 Task: Export the current compressor effect preset with the file name "Compressor".
Action: Mouse moved to (246, 35)
Screenshot: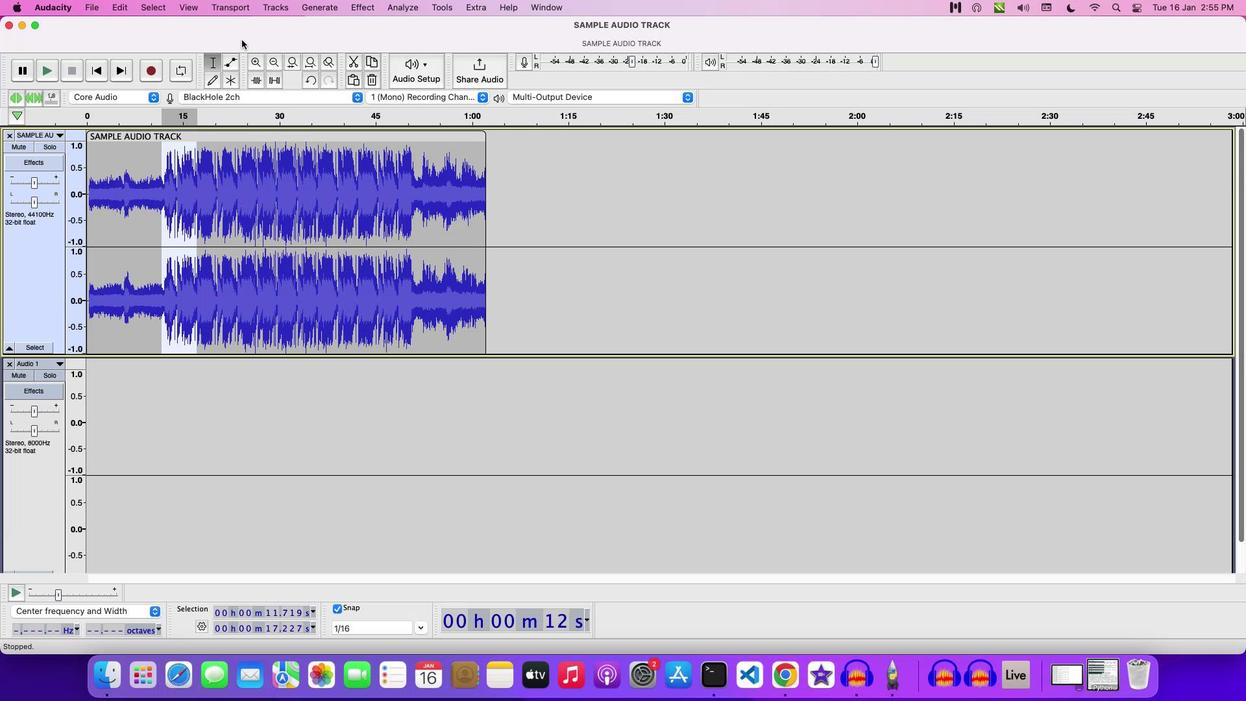 
Action: Mouse pressed left at (246, 35)
Screenshot: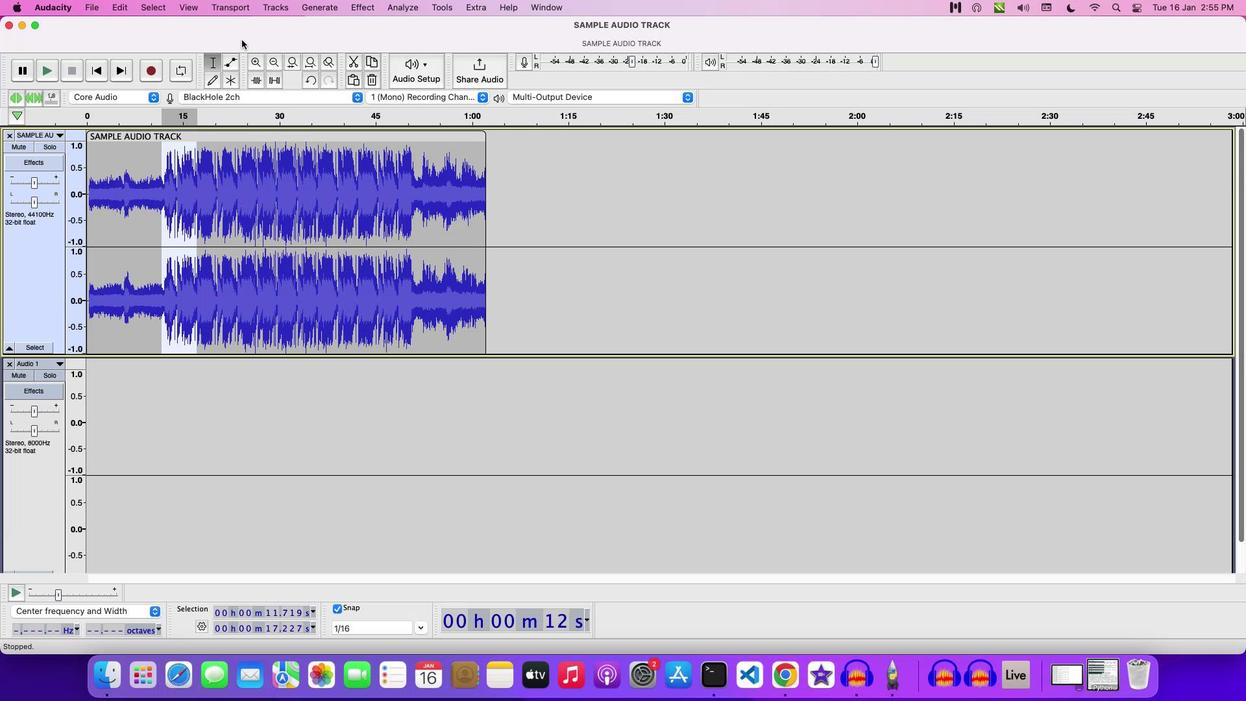 
Action: Mouse moved to (361, 5)
Screenshot: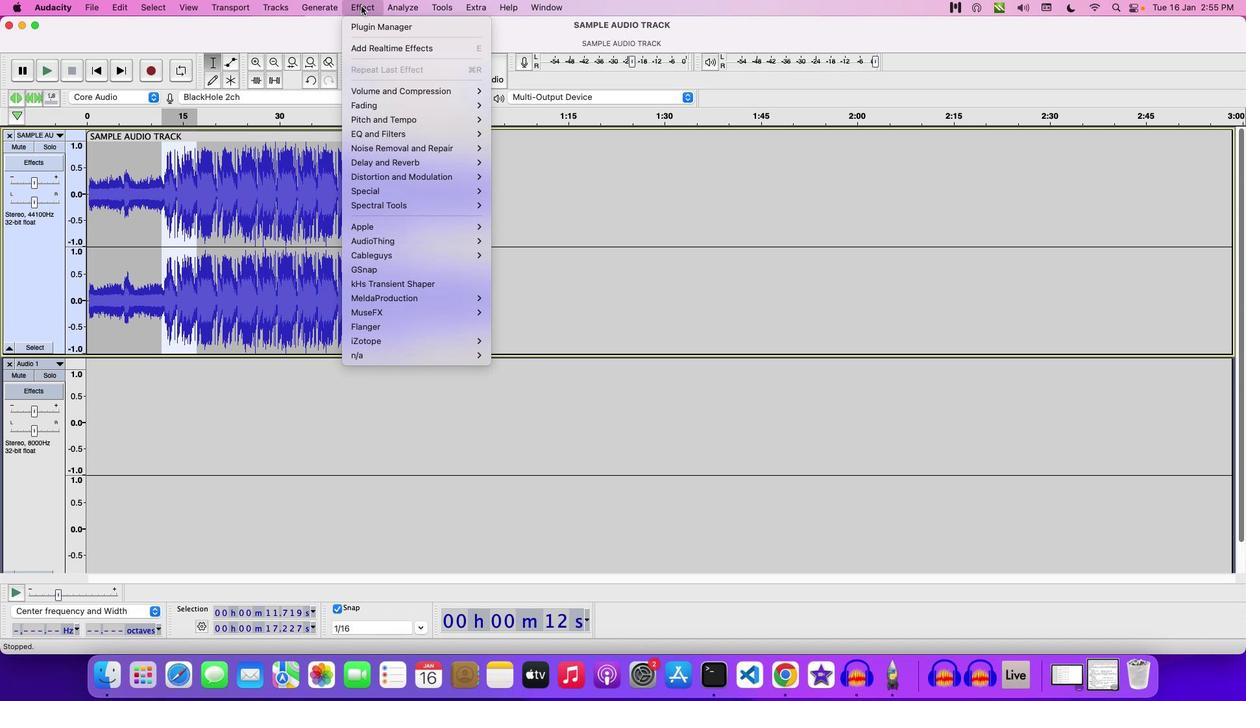 
Action: Mouse pressed left at (361, 5)
Screenshot: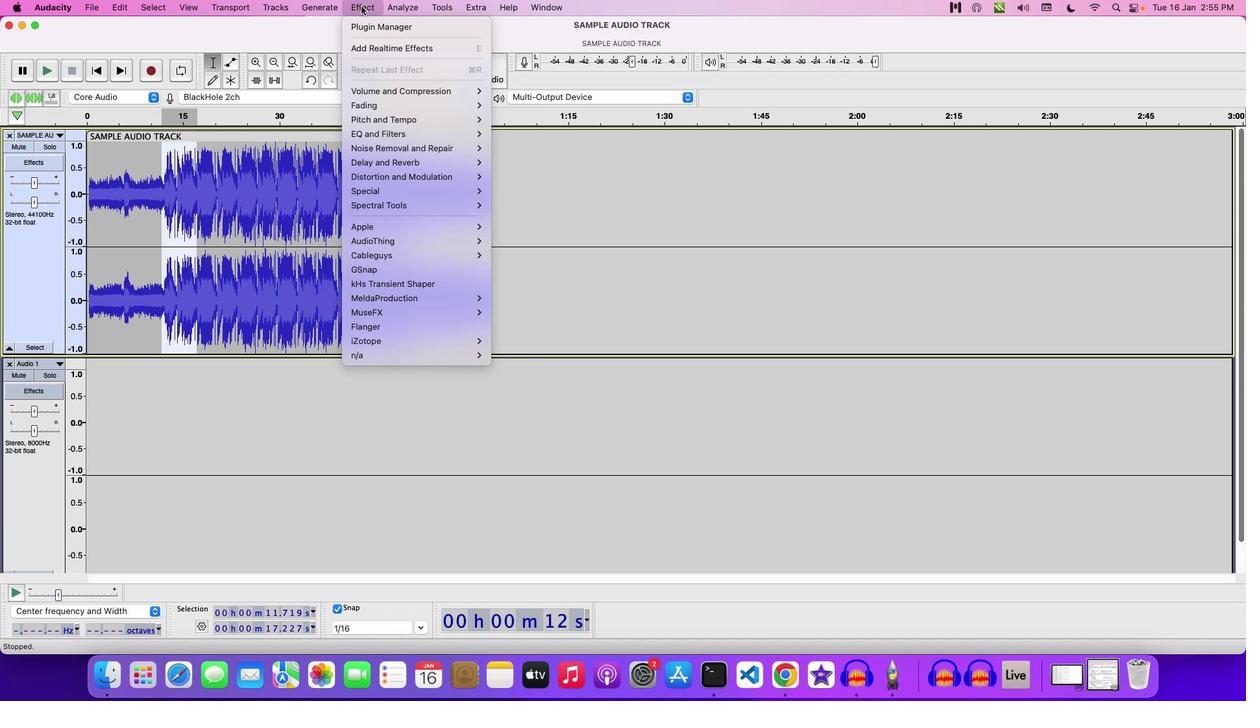 
Action: Mouse moved to (529, 124)
Screenshot: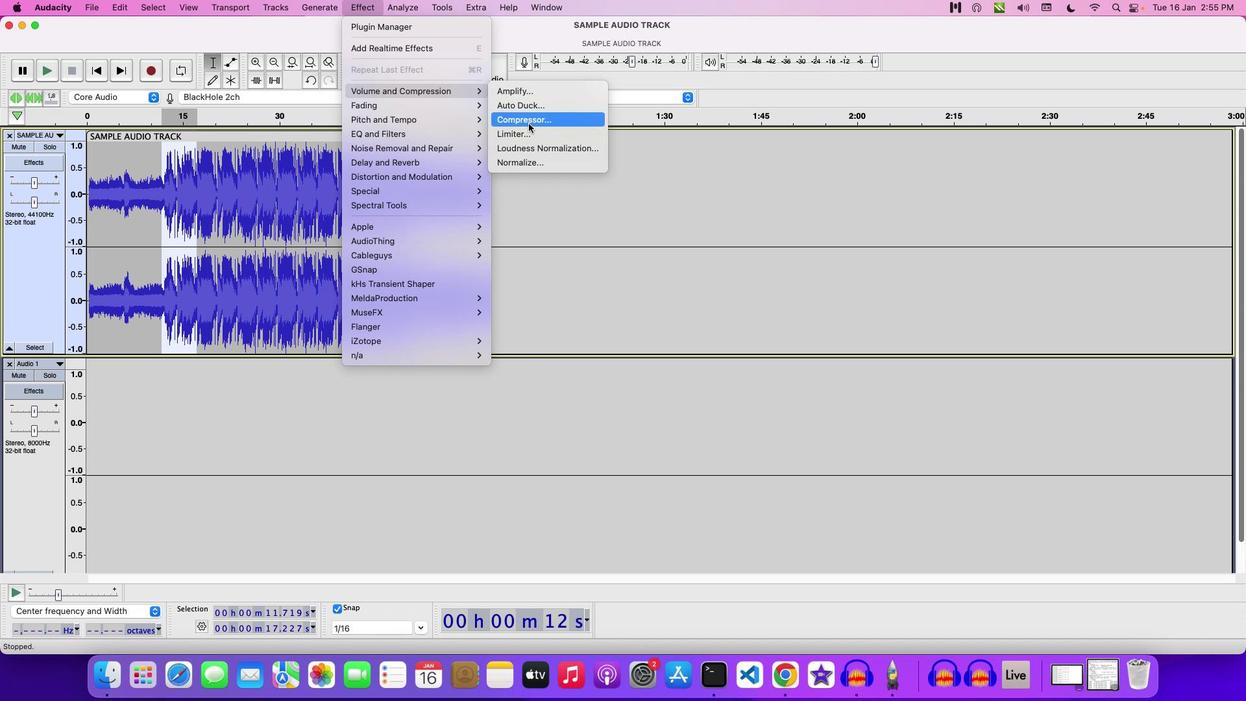 
Action: Mouse pressed left at (529, 124)
Screenshot: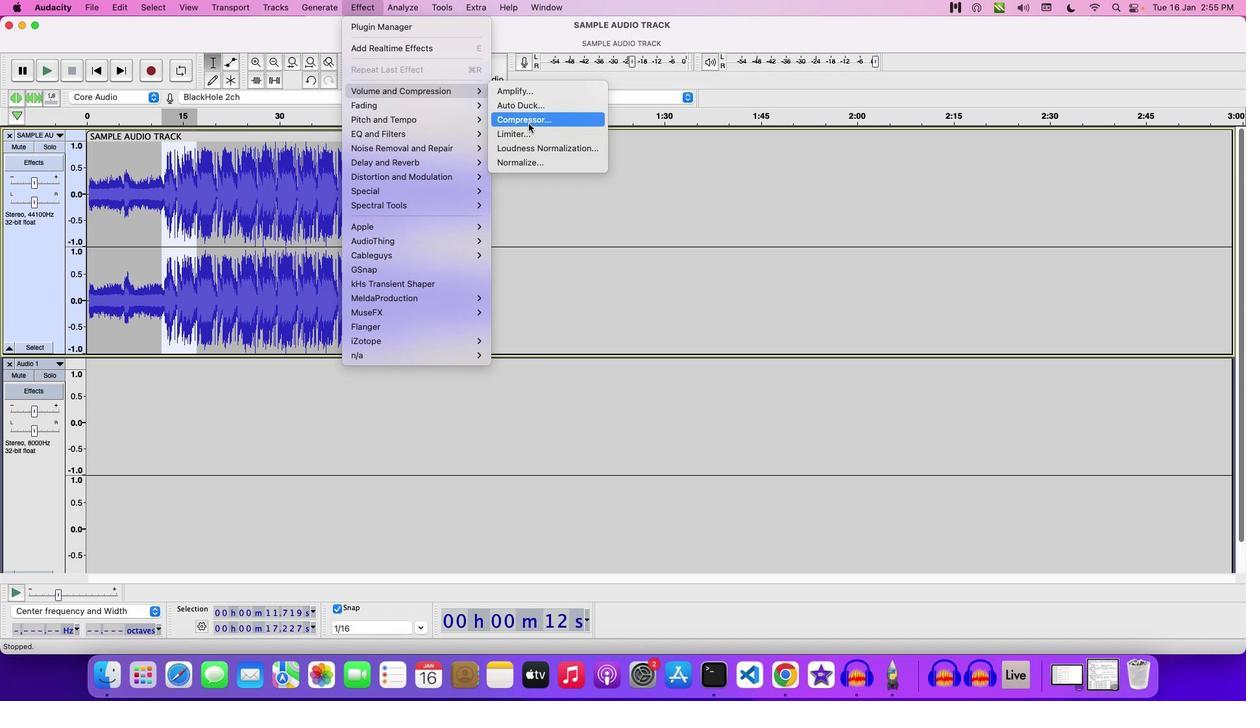 
Action: Mouse moved to (530, 207)
Screenshot: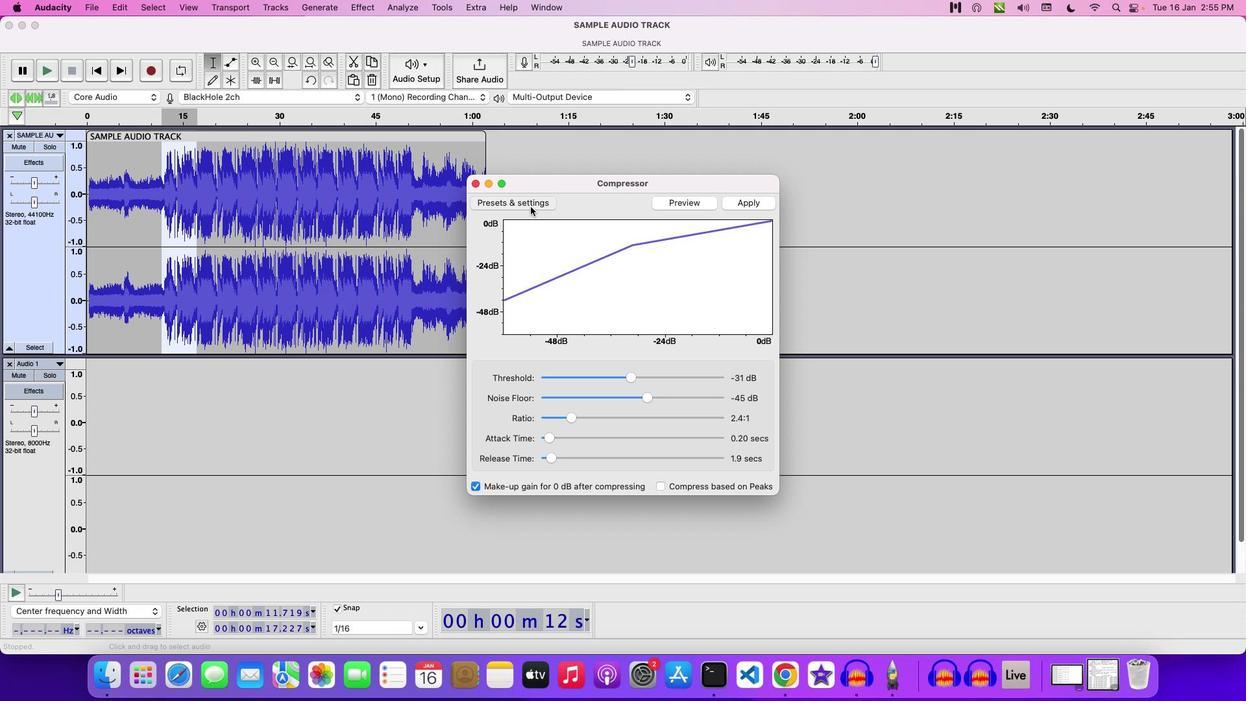 
Action: Mouse pressed left at (530, 207)
Screenshot: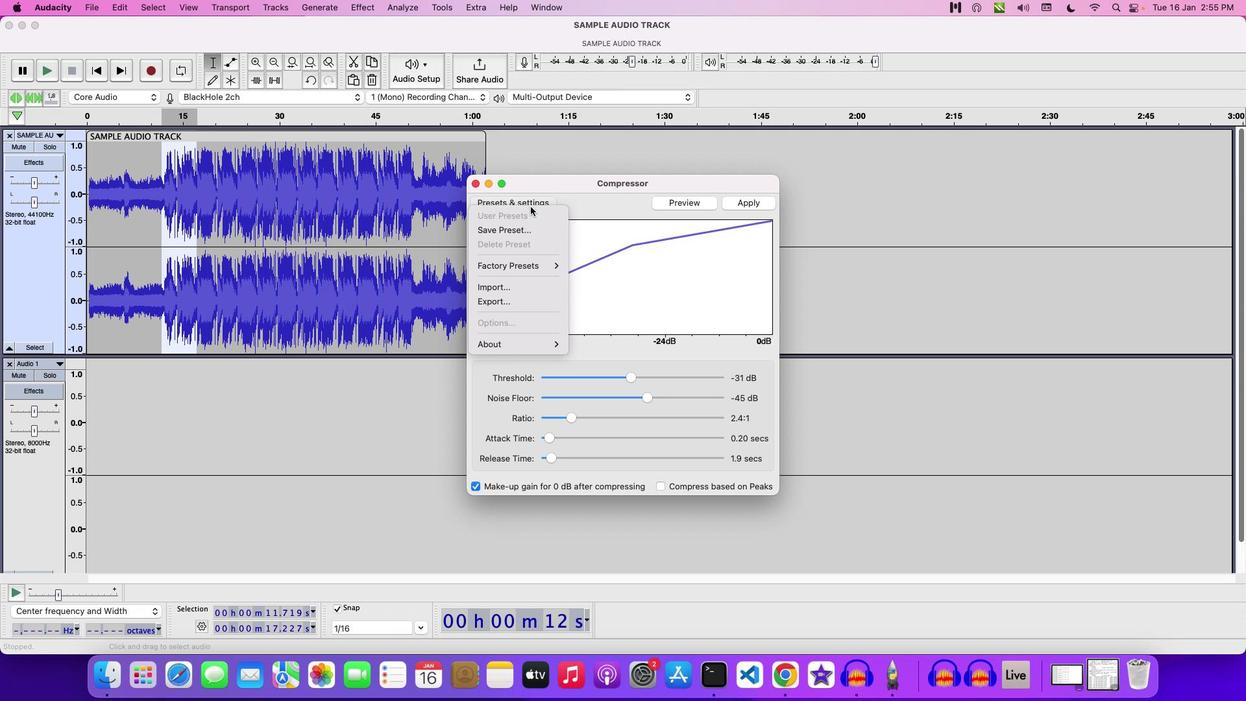 
Action: Mouse moved to (510, 303)
Screenshot: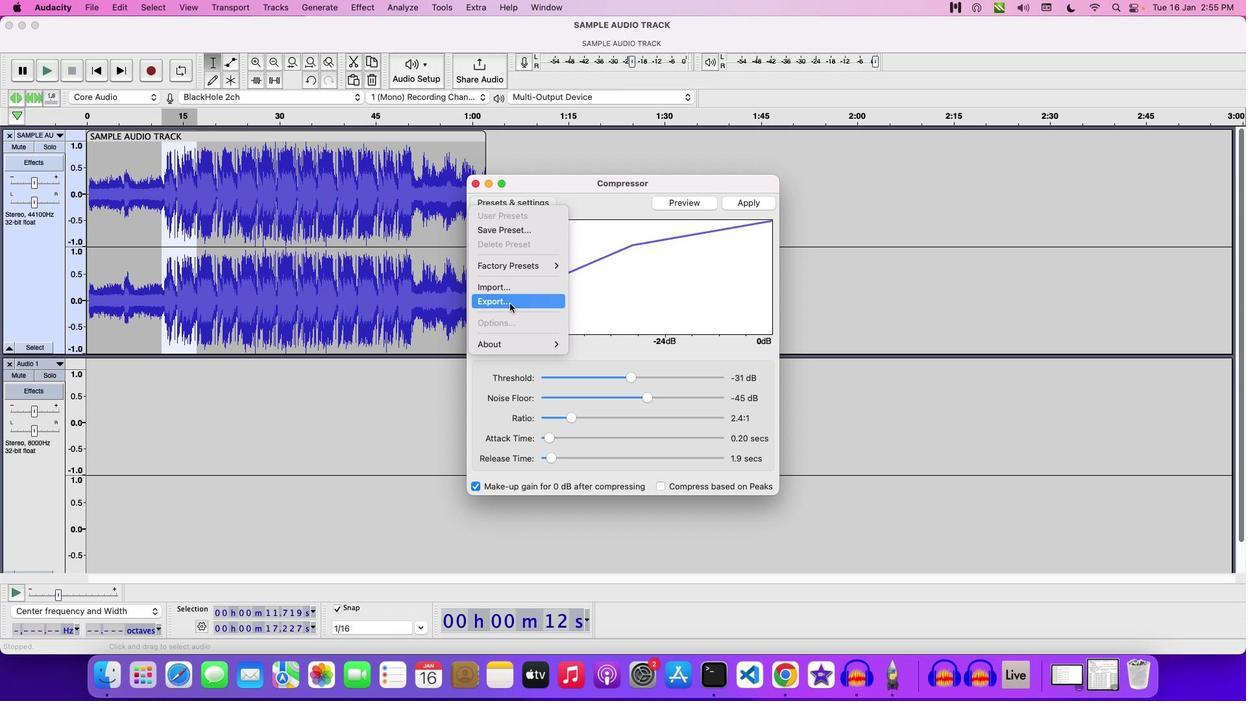 
Action: Mouse pressed left at (510, 303)
Screenshot: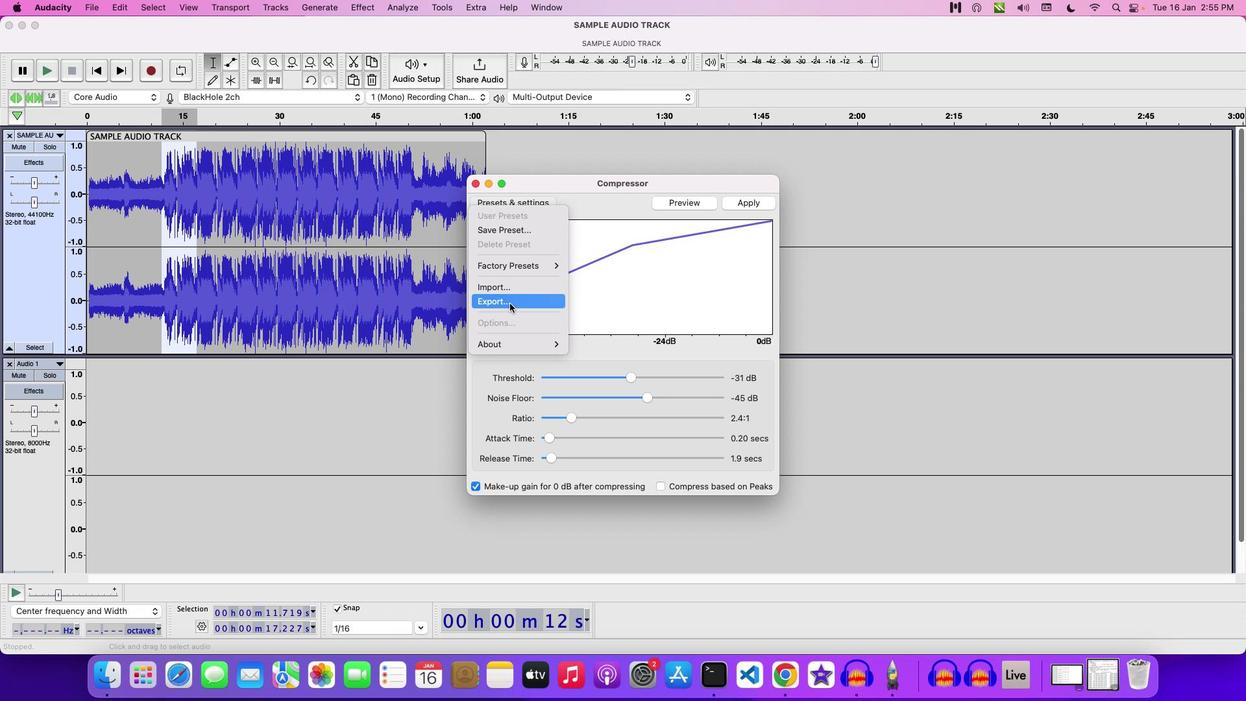 
Action: Mouse moved to (570, 296)
Screenshot: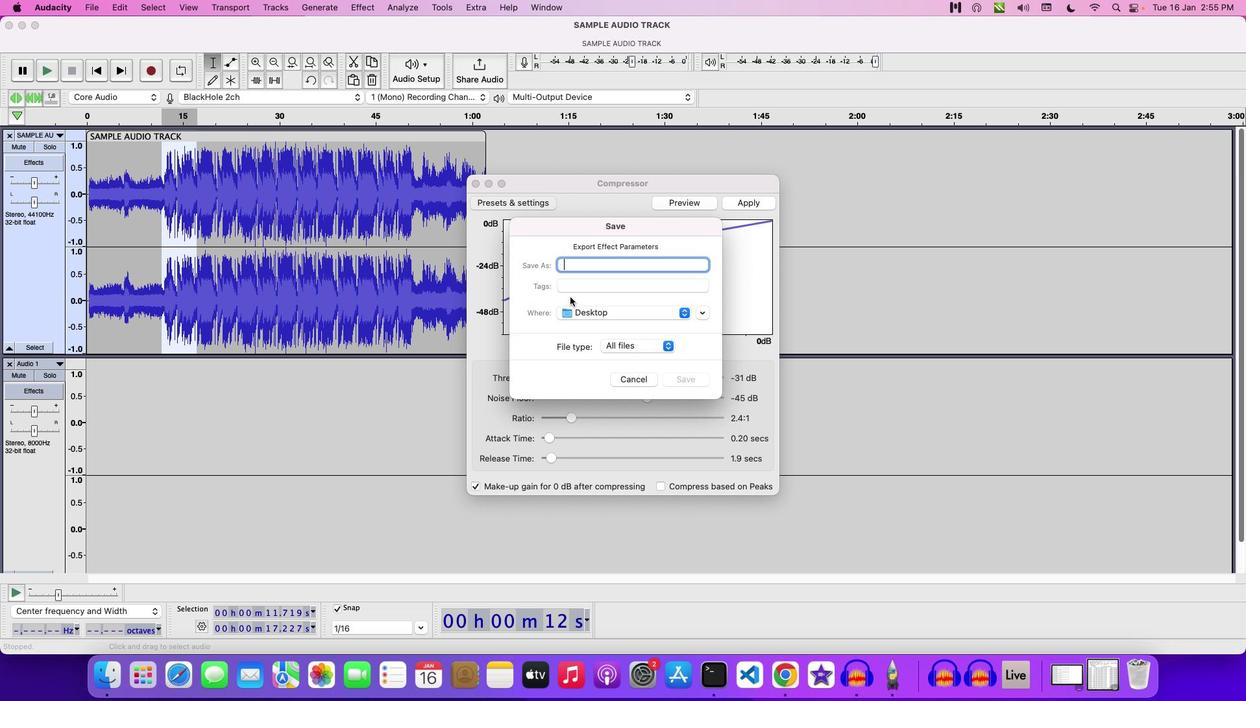 
Action: Key pressed 'c''o''m''p''r''e''s''s''o''r'
Screenshot: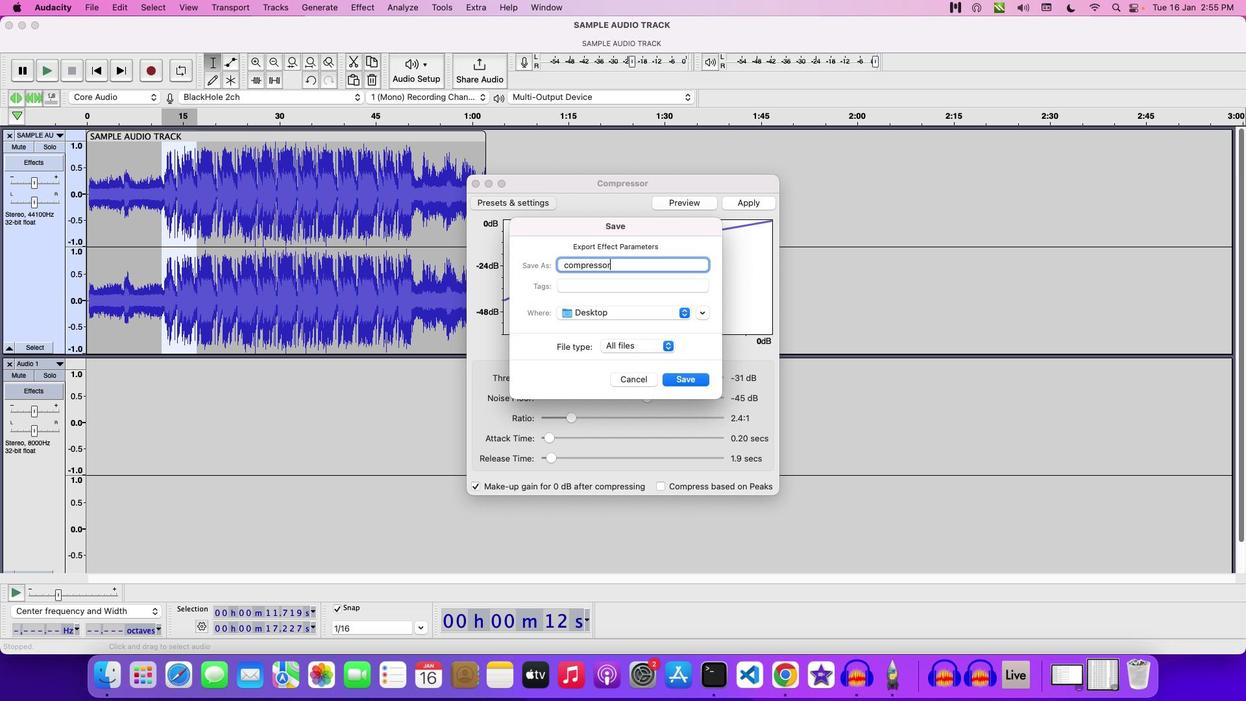 
Action: Mouse moved to (694, 371)
Screenshot: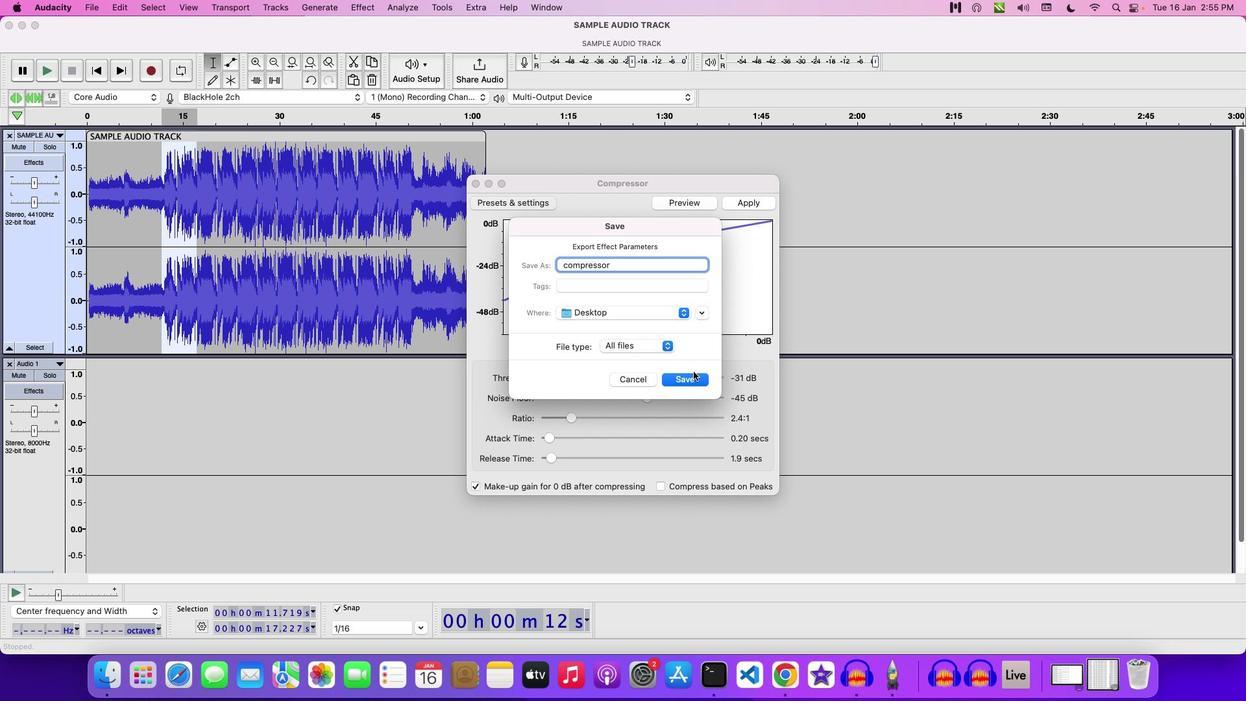 
Action: Mouse pressed left at (694, 371)
Screenshot: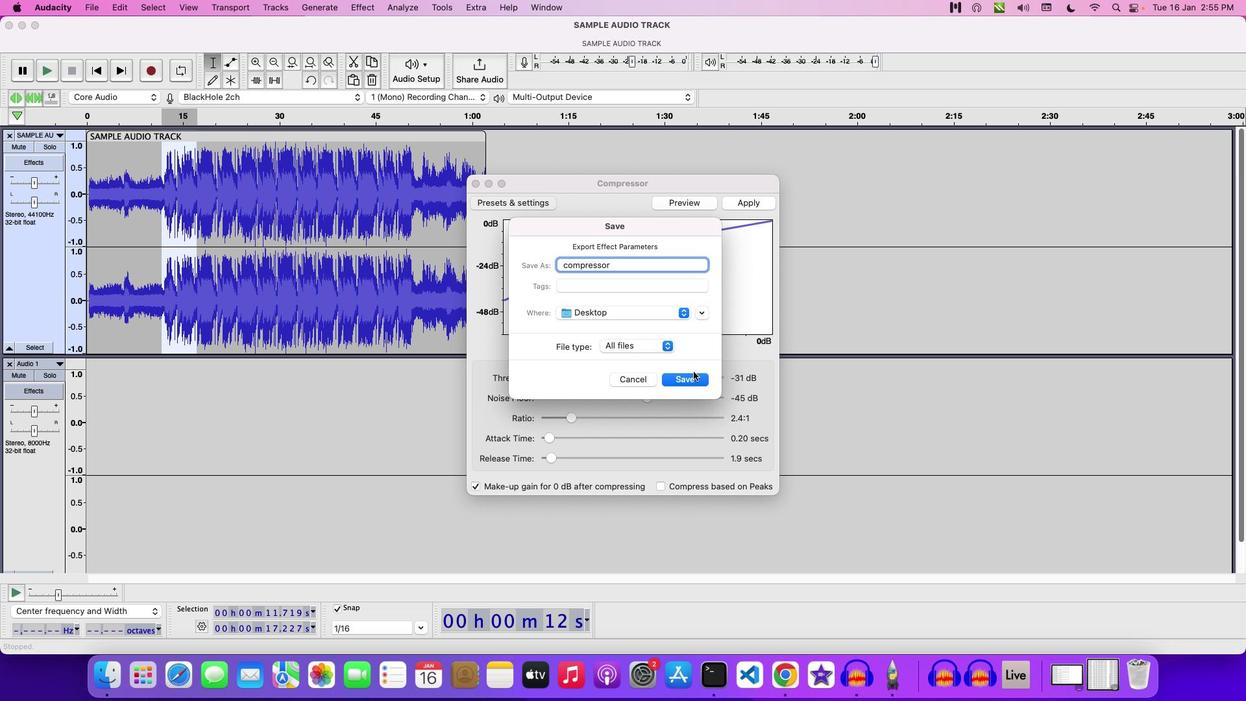 
Action: Mouse moved to (685, 377)
Screenshot: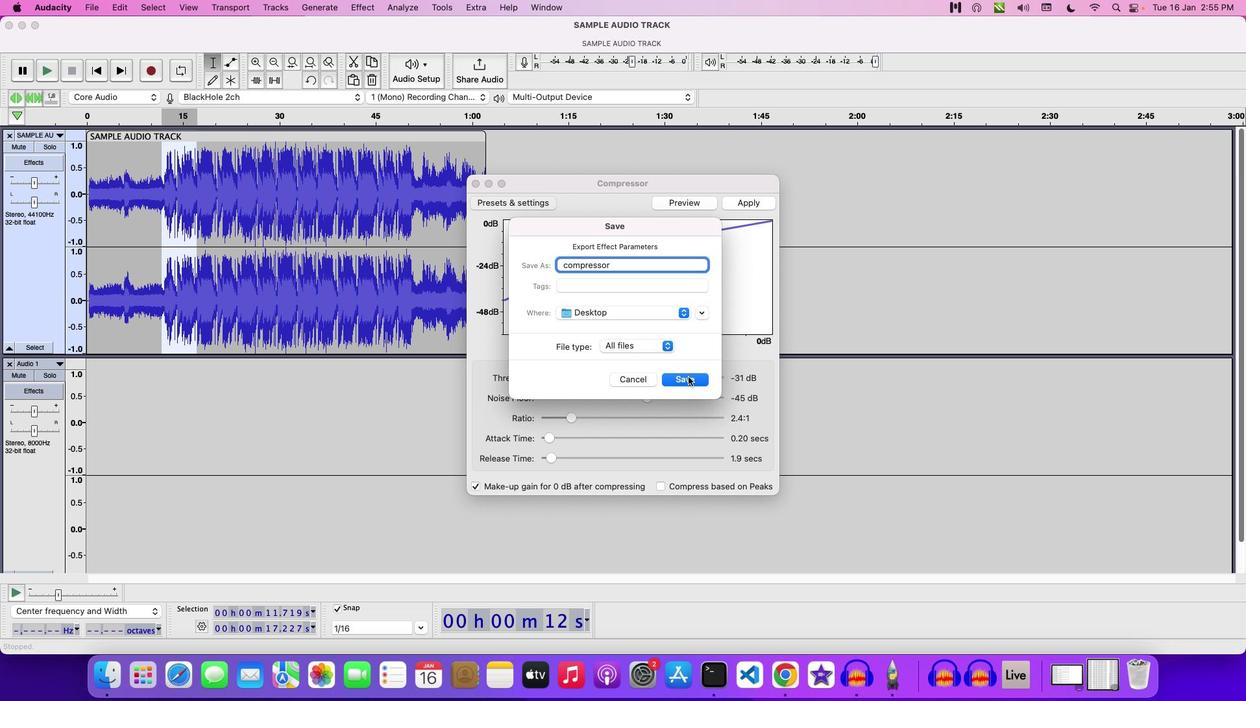 
Action: Mouse pressed left at (685, 377)
Screenshot: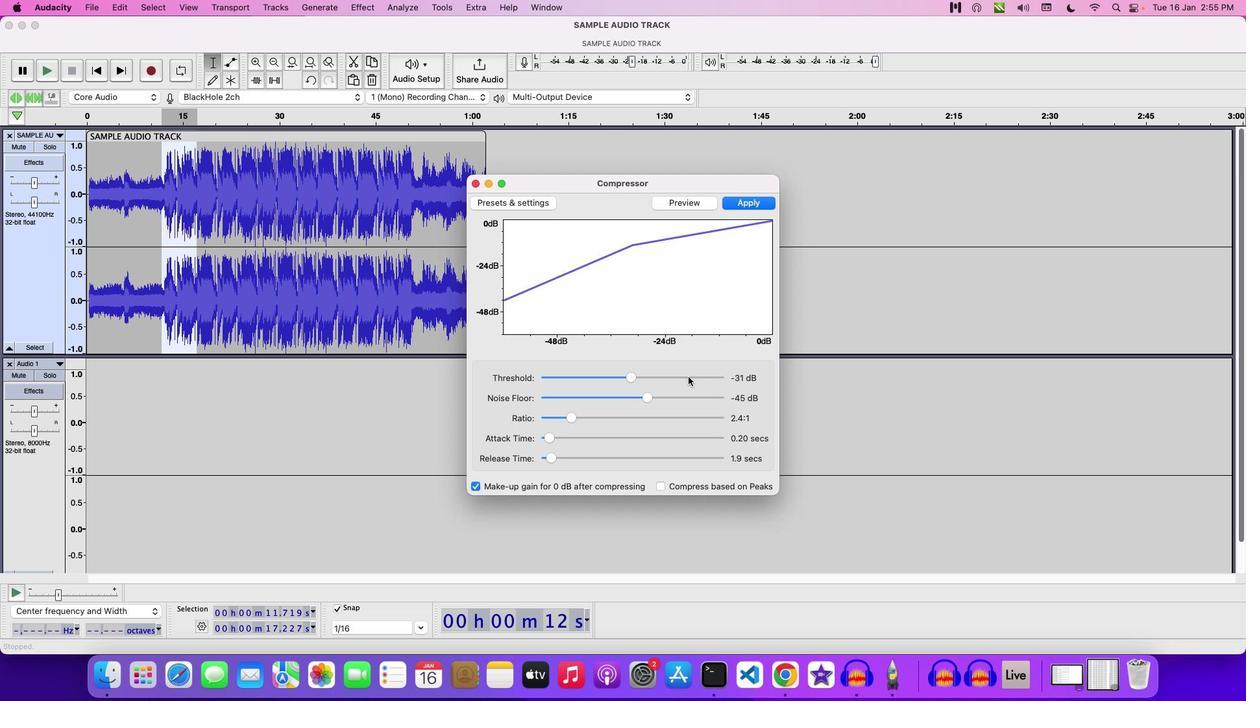 
Action: Mouse moved to (692, 375)
Screenshot: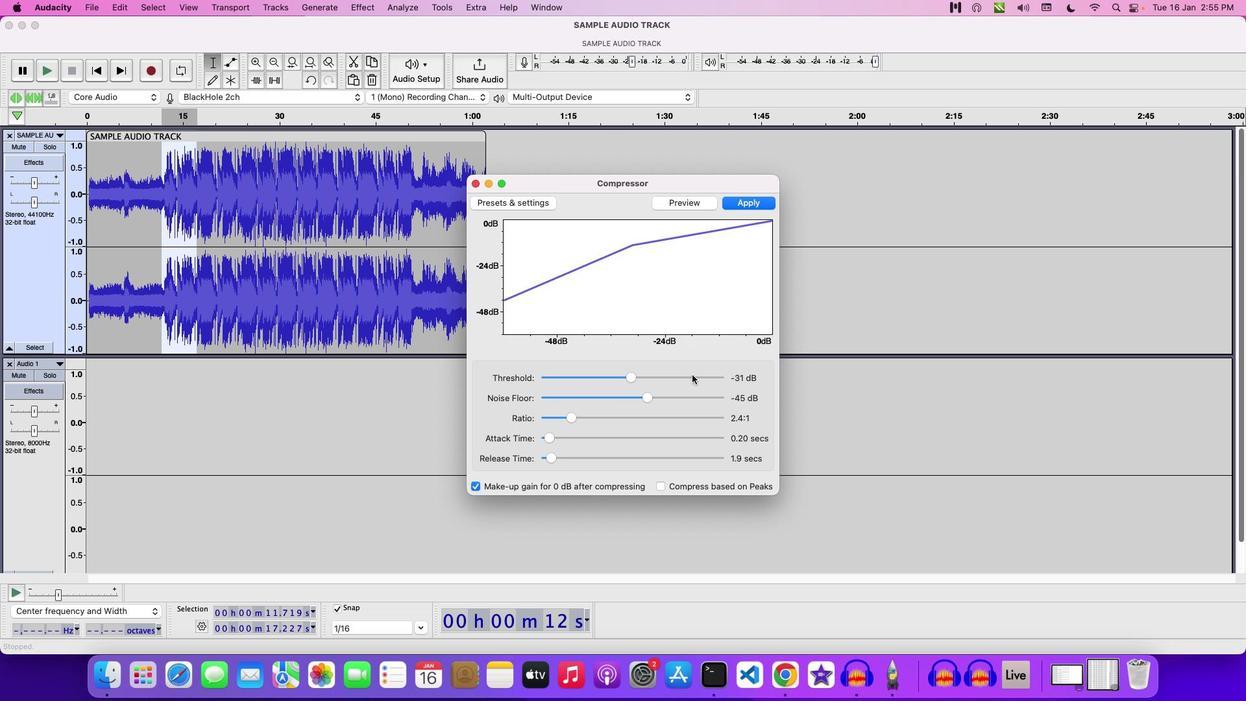 
